 Task: Create a 45-minute meeting to brainstorm product marketing strategies.
Action: Mouse pressed left at (82, 121)
Screenshot: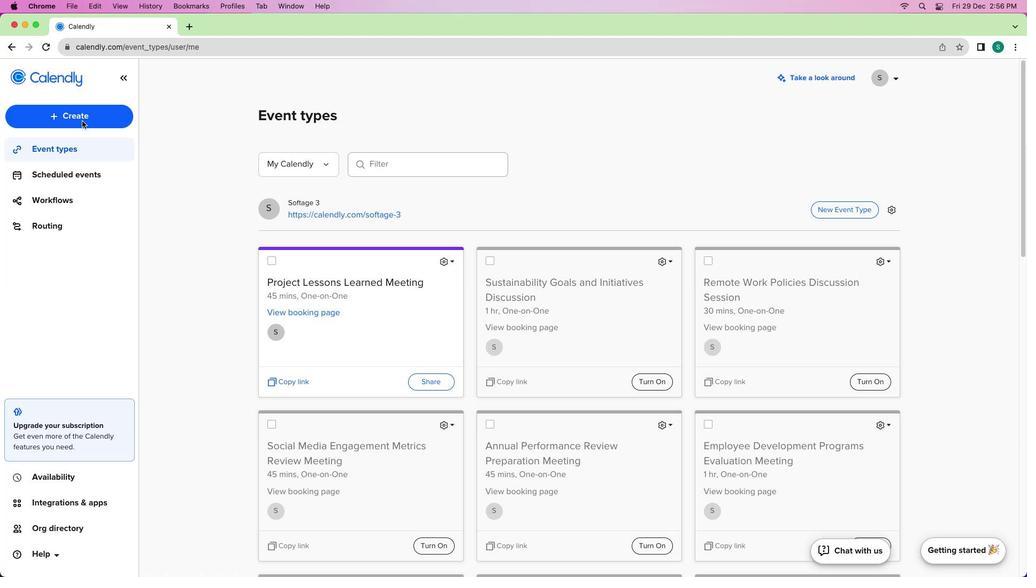 
Action: Mouse moved to (60, 118)
Screenshot: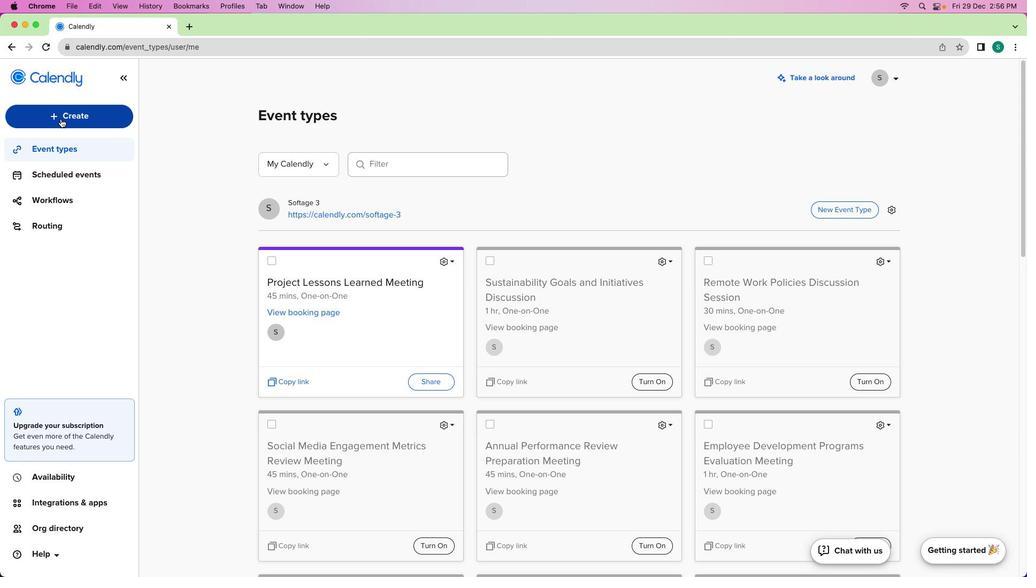 
Action: Mouse pressed left at (60, 118)
Screenshot: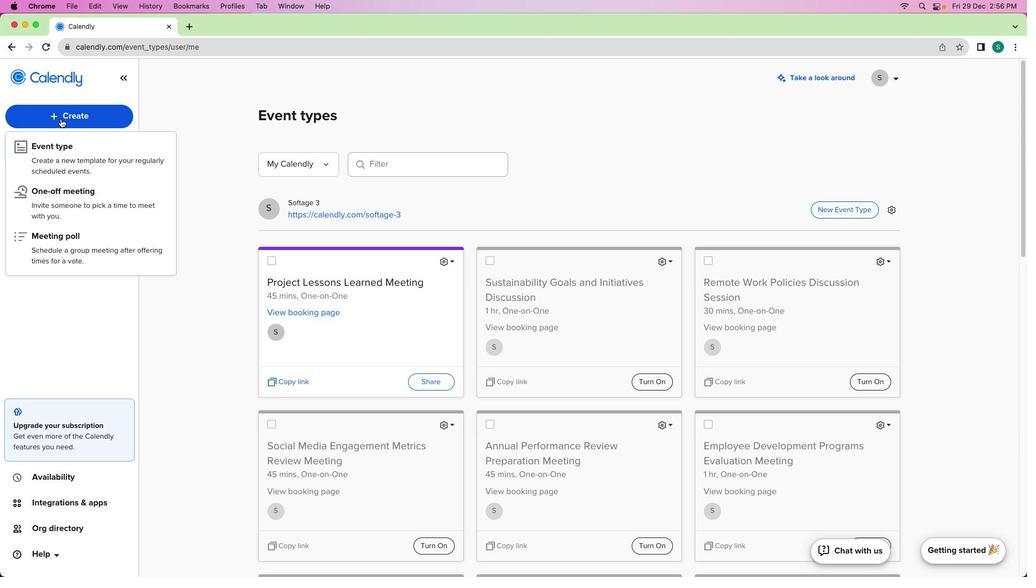 
Action: Mouse moved to (63, 147)
Screenshot: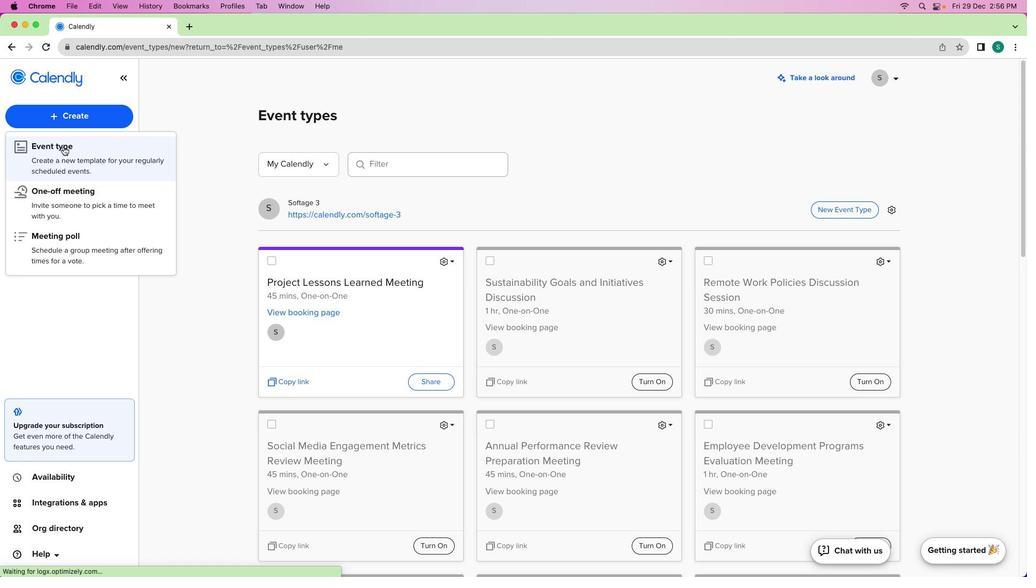 
Action: Mouse pressed left at (63, 147)
Screenshot: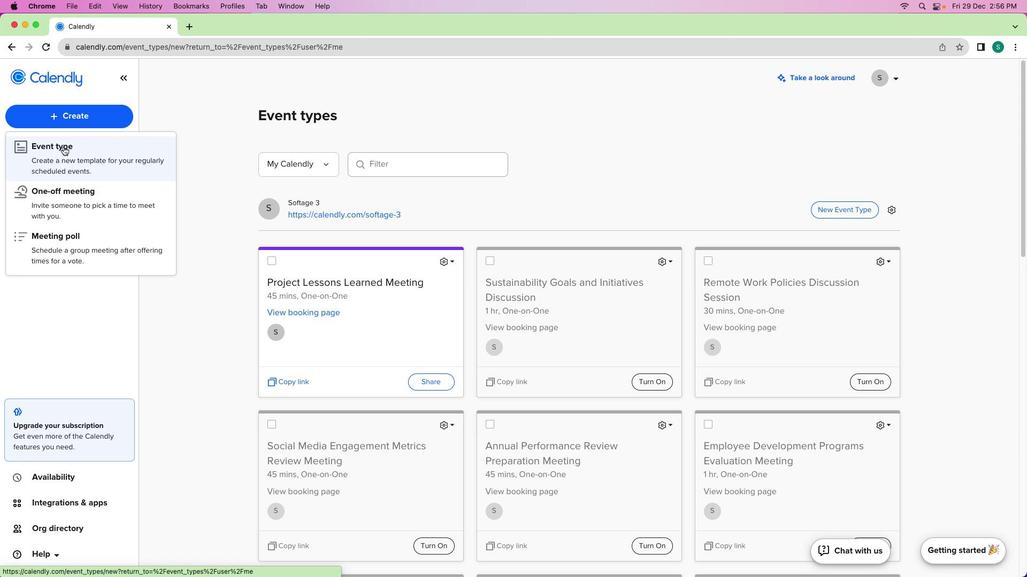 
Action: Mouse moved to (354, 203)
Screenshot: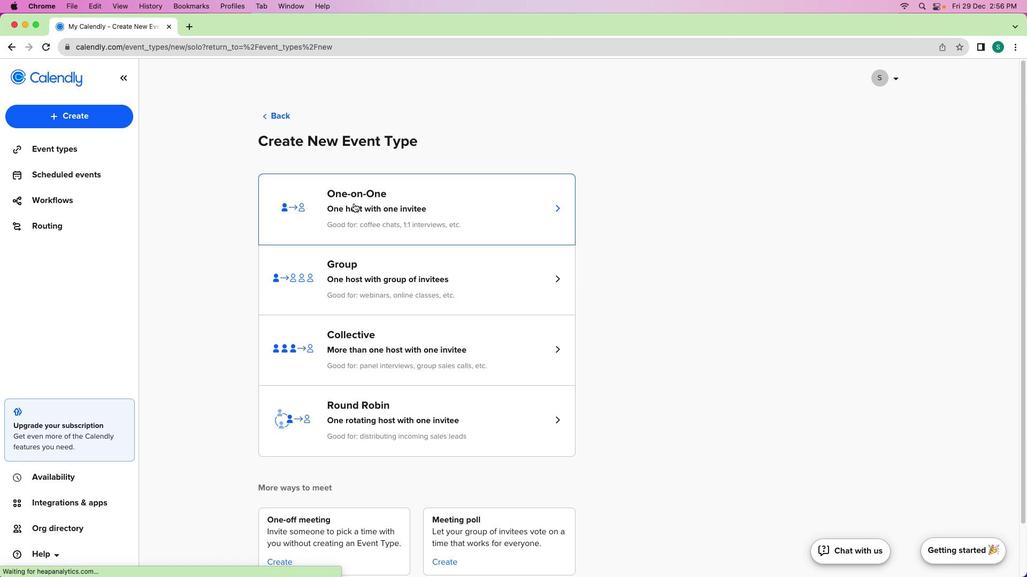 
Action: Mouse pressed left at (354, 203)
Screenshot: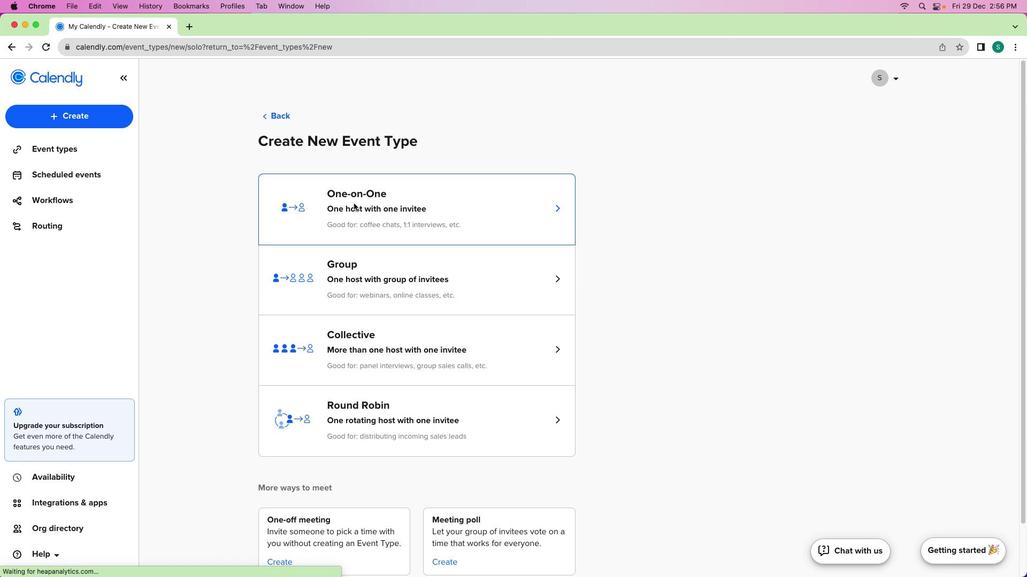 
Action: Mouse moved to (156, 167)
Screenshot: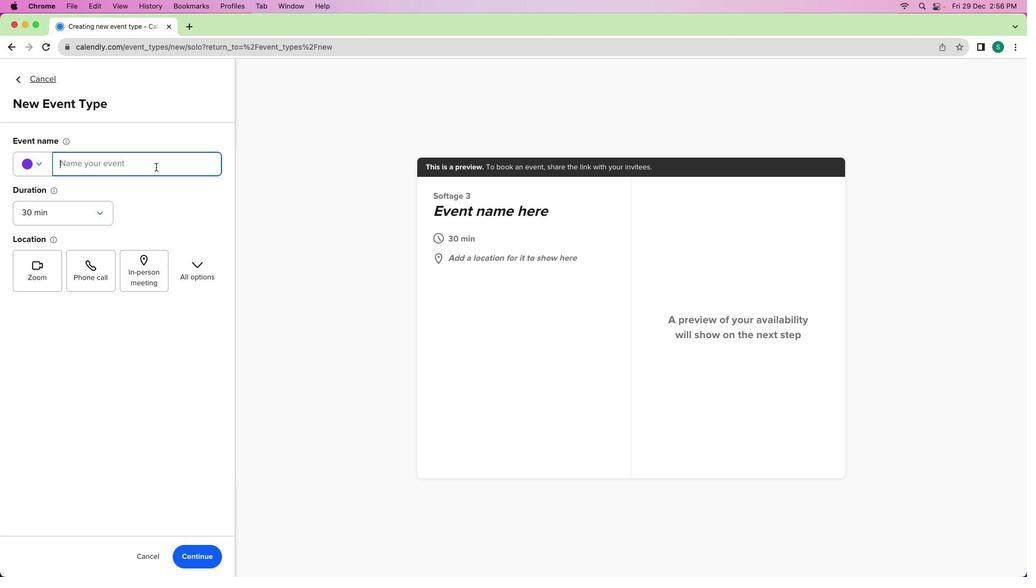 
Action: Mouse pressed left at (156, 167)
Screenshot: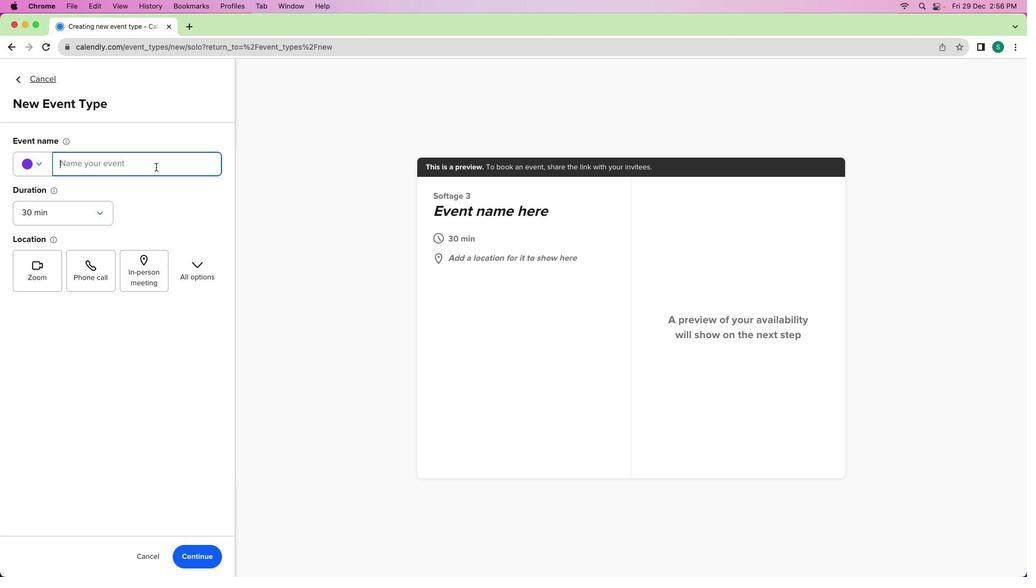 
Action: Mouse moved to (158, 156)
Screenshot: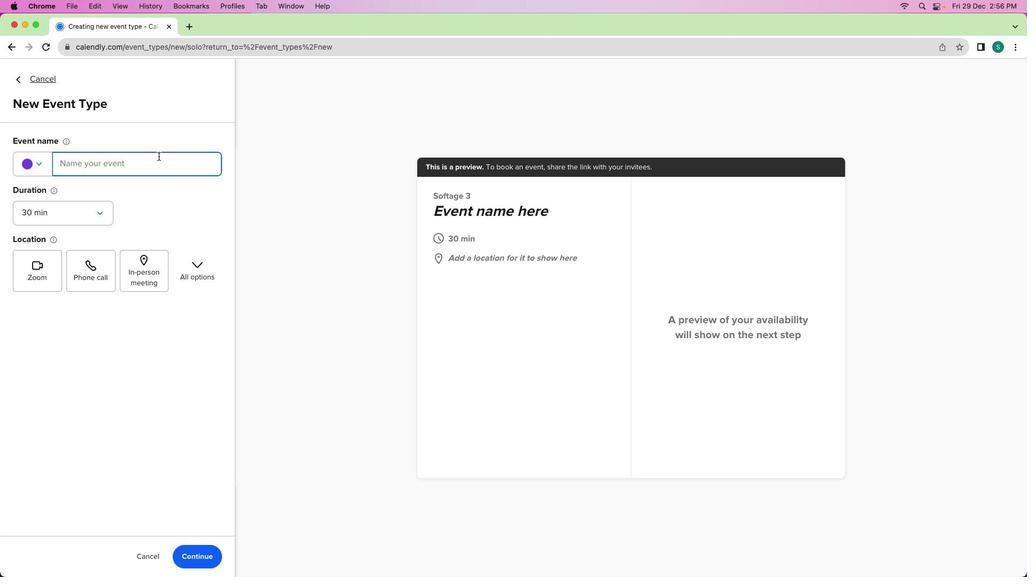 
Action: Key pressed Key.shift'P''r''o''d''u''c''t'Key.spaceKey.shift'M''a''r''k''e''t''i''n''g'Key.spaceKey.shift'S''t''r''a''t''e''g''i''e''s'Key.spaceKey.shift'B''r''a''i''n''s''t''o''r''m''i''n''g'Key.spaceKey.shift'S''e''s''s''i''o''n'
Screenshot: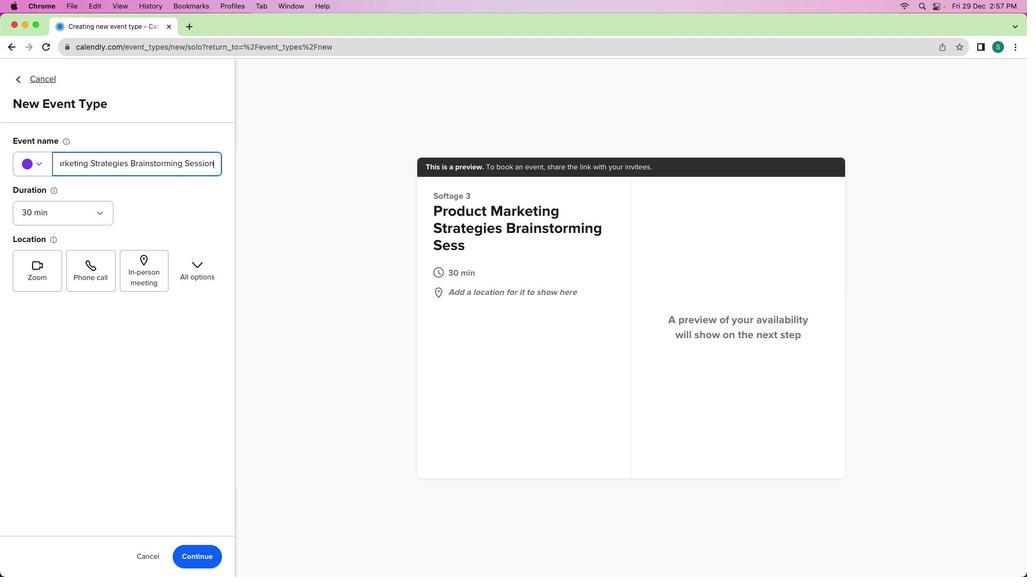 
Action: Mouse moved to (89, 212)
Screenshot: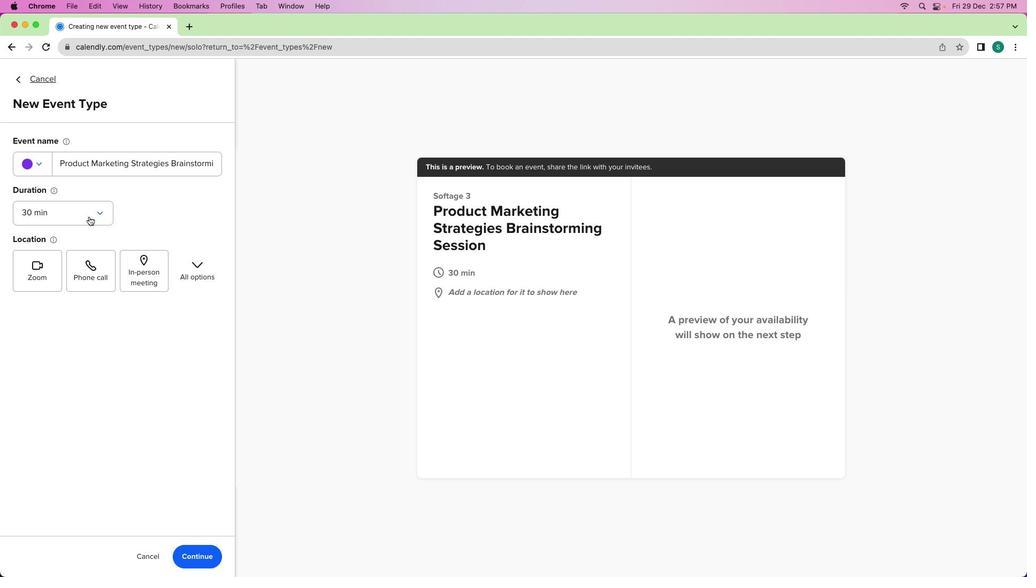 
Action: Mouse pressed left at (89, 212)
Screenshot: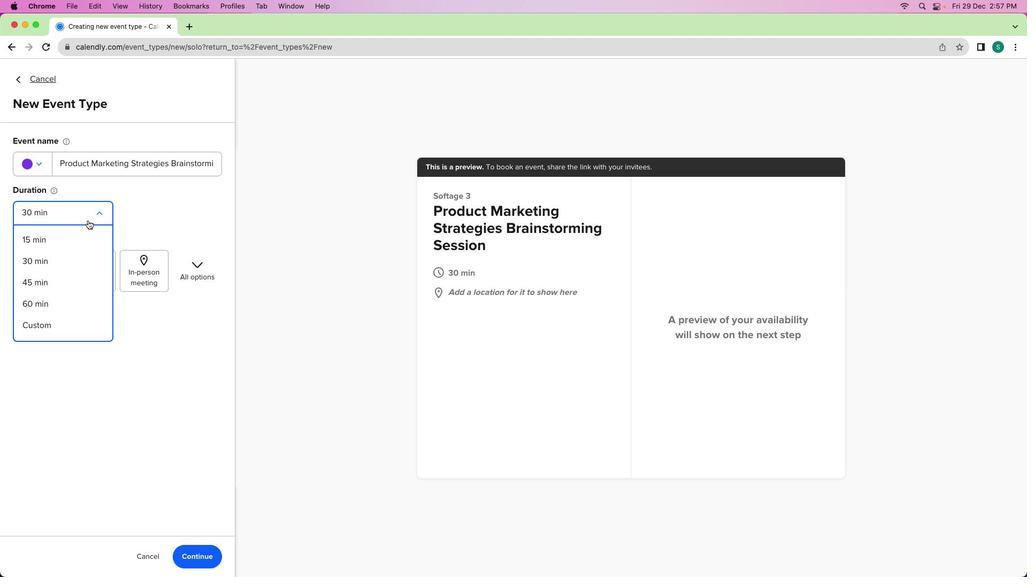 
Action: Mouse moved to (57, 276)
Screenshot: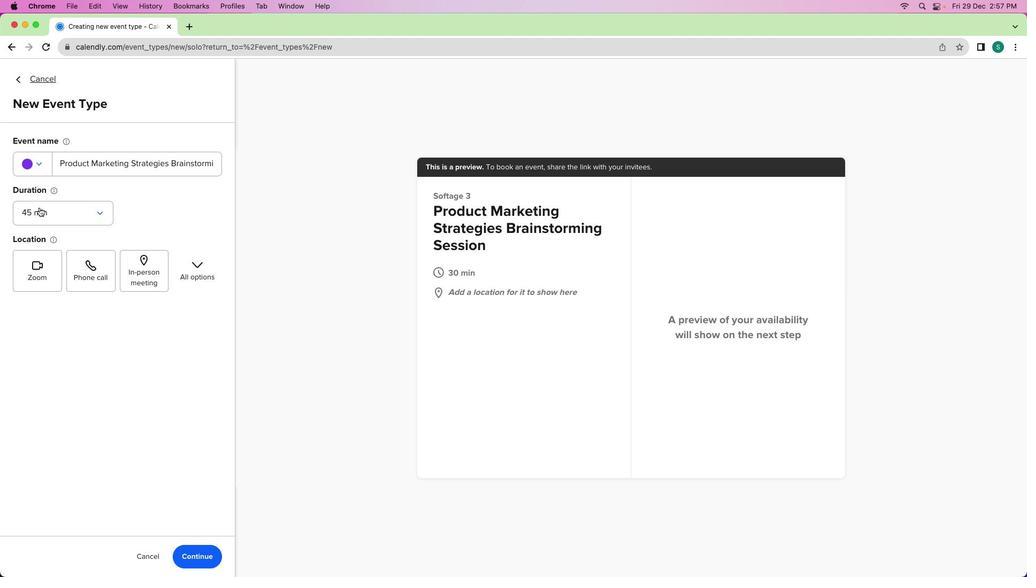 
Action: Mouse pressed left at (57, 276)
Screenshot: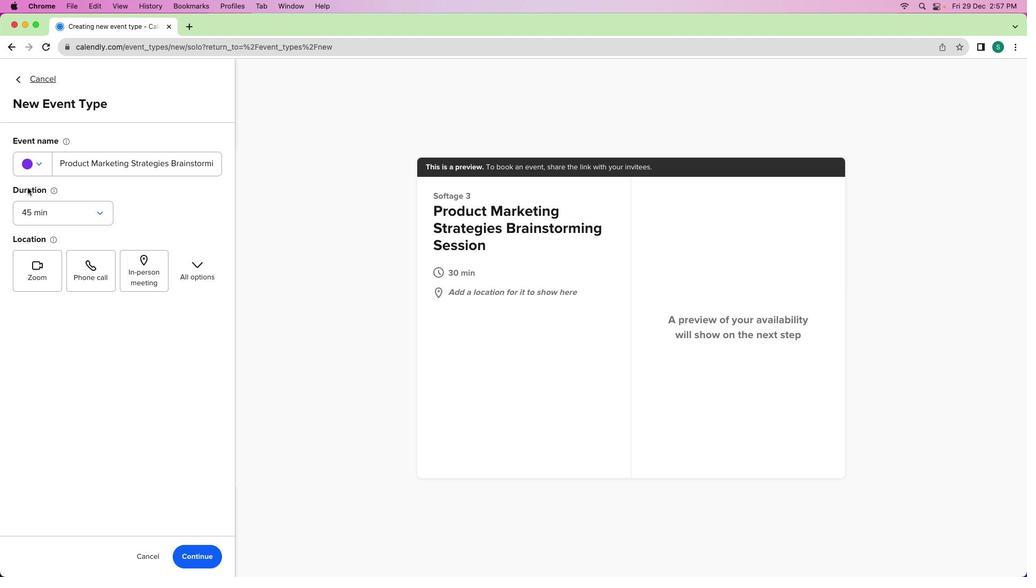
Action: Mouse moved to (20, 165)
Screenshot: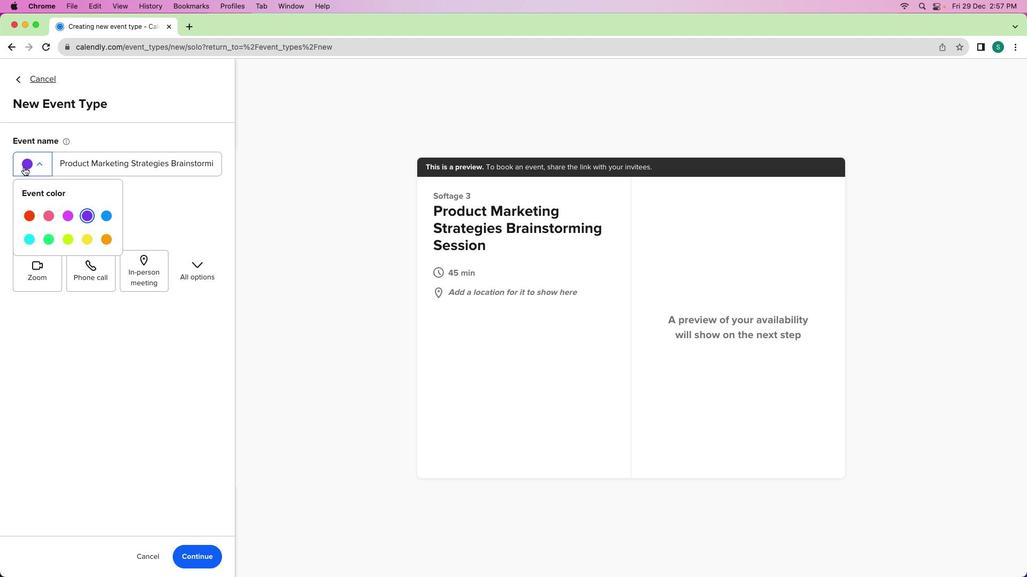 
Action: Mouse pressed left at (20, 165)
Screenshot: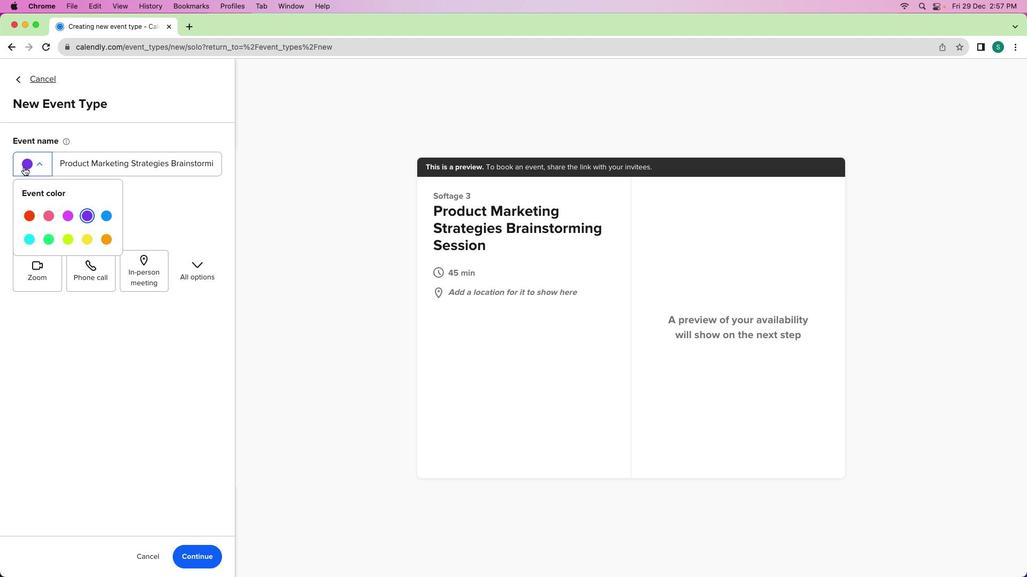 
Action: Mouse moved to (63, 238)
Screenshot: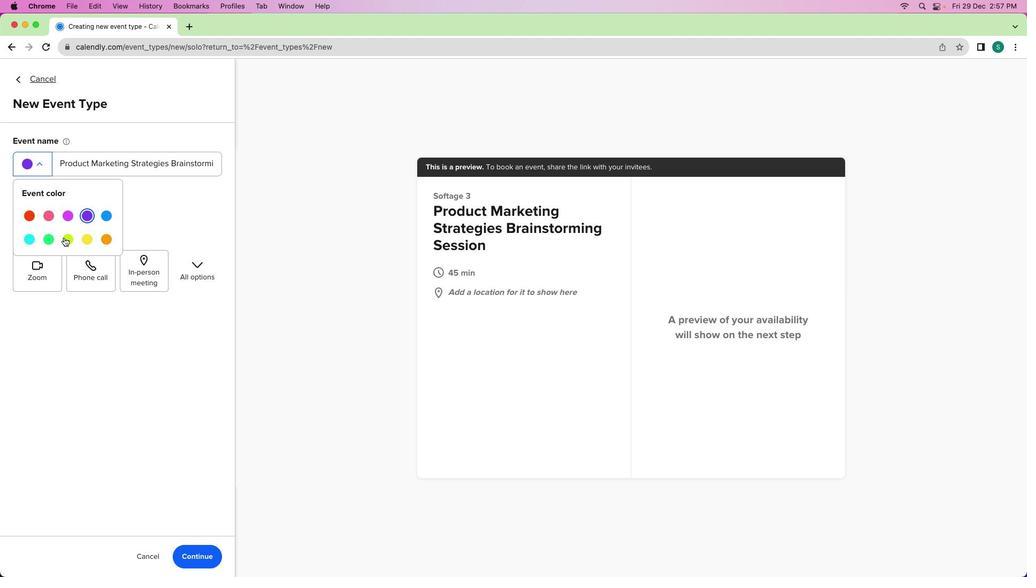 
Action: Mouse pressed left at (63, 238)
Screenshot: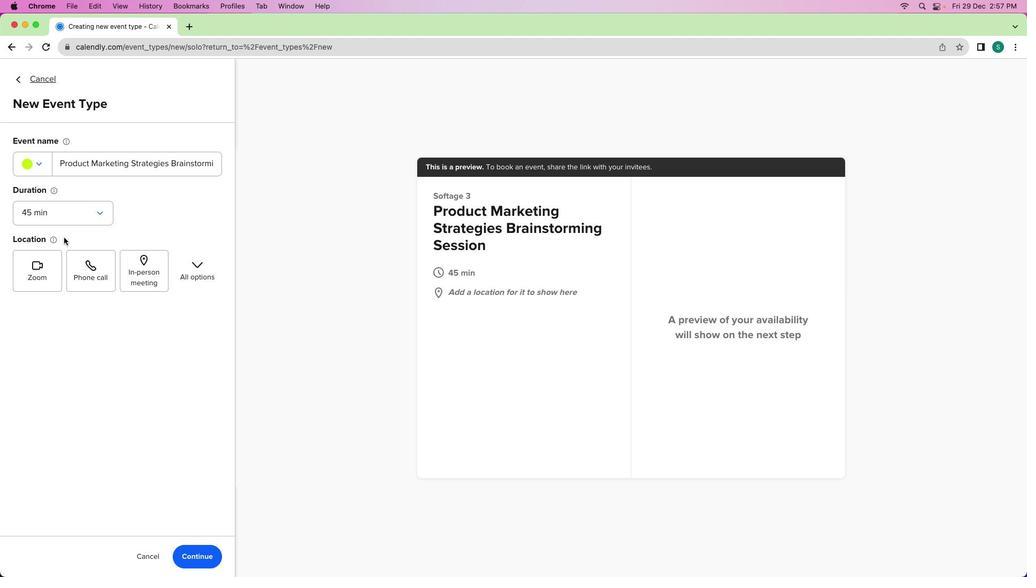 
Action: Mouse moved to (36, 268)
Screenshot: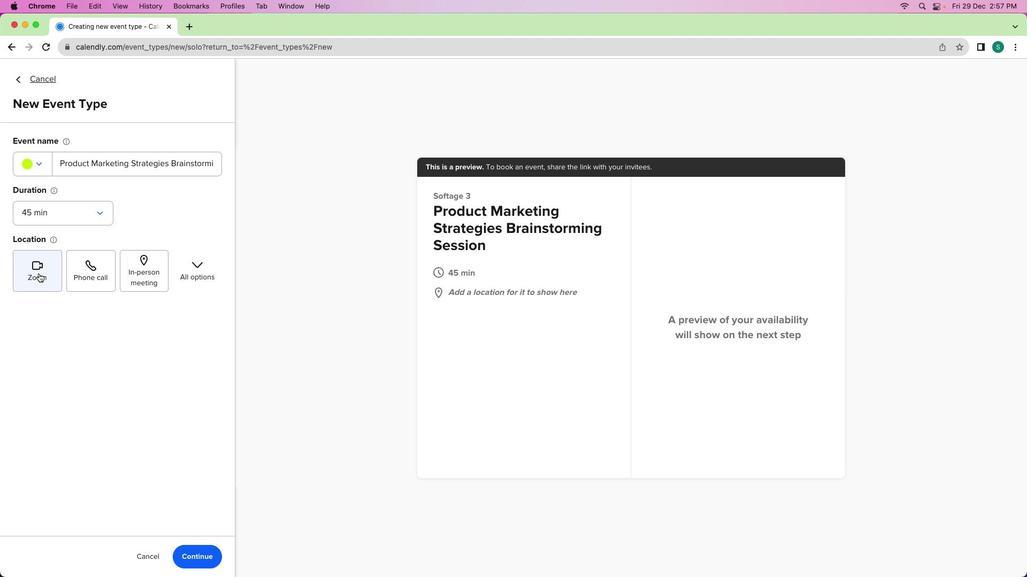 
Action: Mouse pressed left at (36, 268)
Screenshot: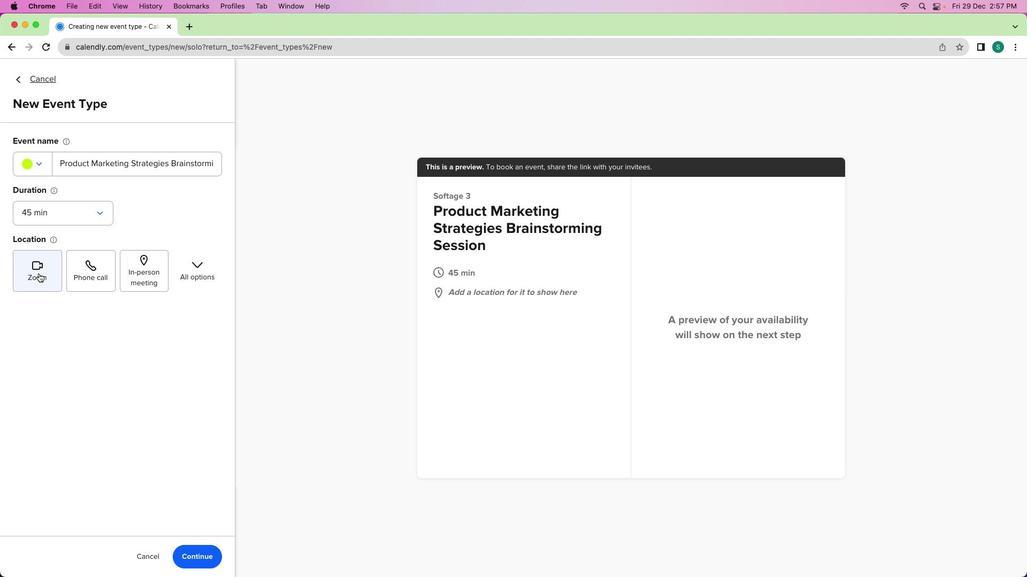 
Action: Mouse moved to (186, 563)
Screenshot: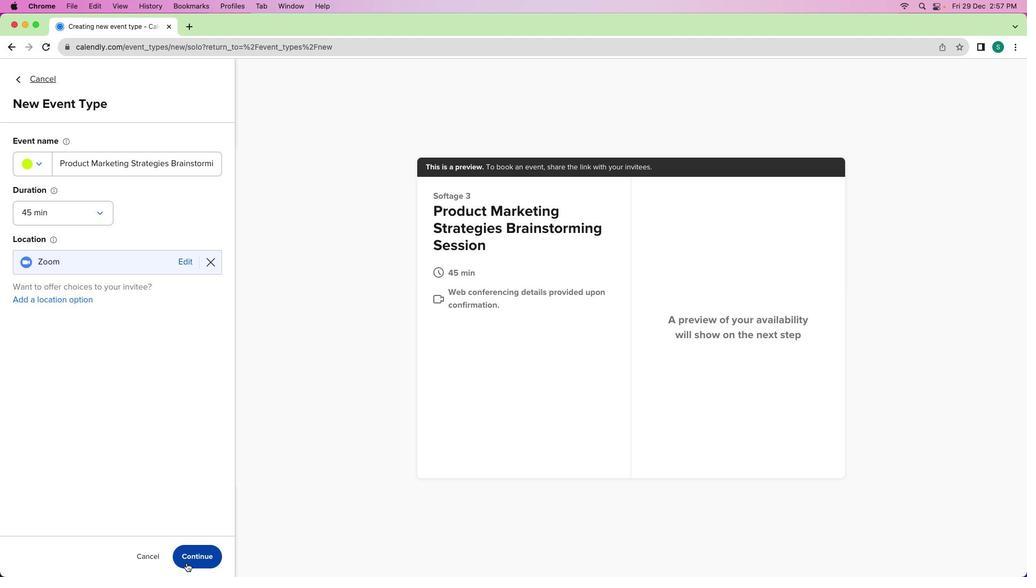
Action: Mouse pressed left at (186, 563)
Screenshot: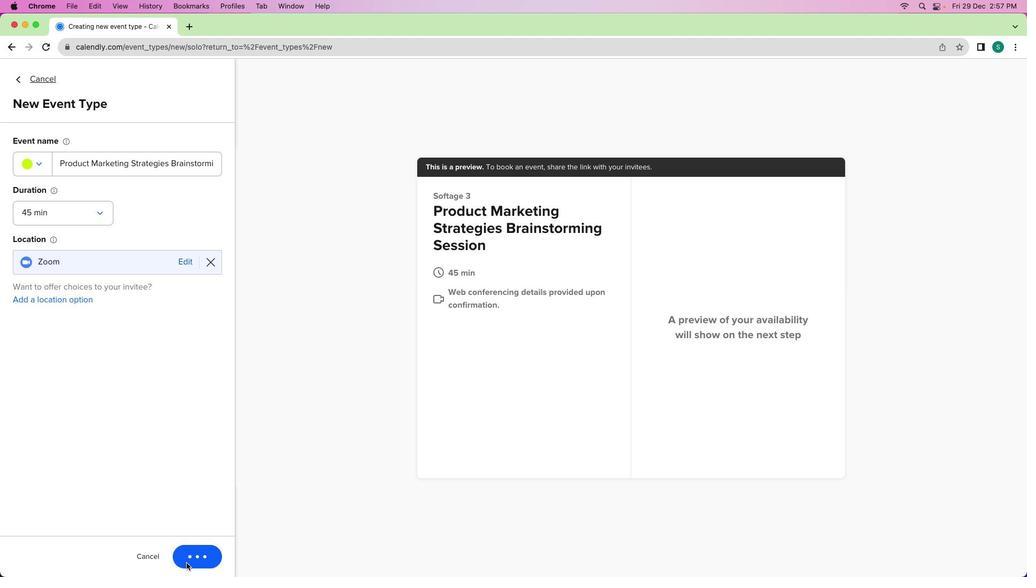 
Action: Mouse moved to (41, 78)
Screenshot: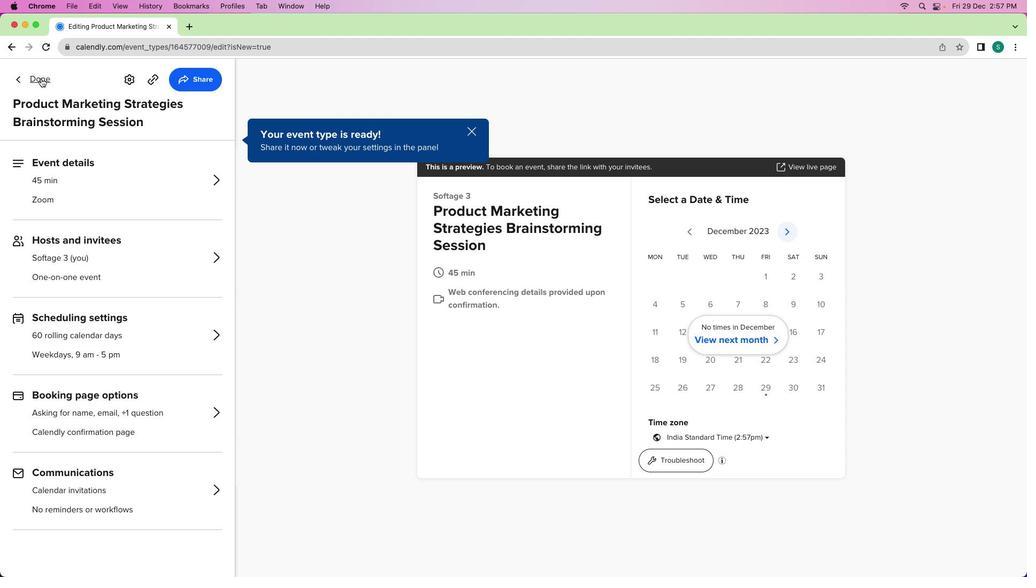 
Action: Mouse pressed left at (41, 78)
Screenshot: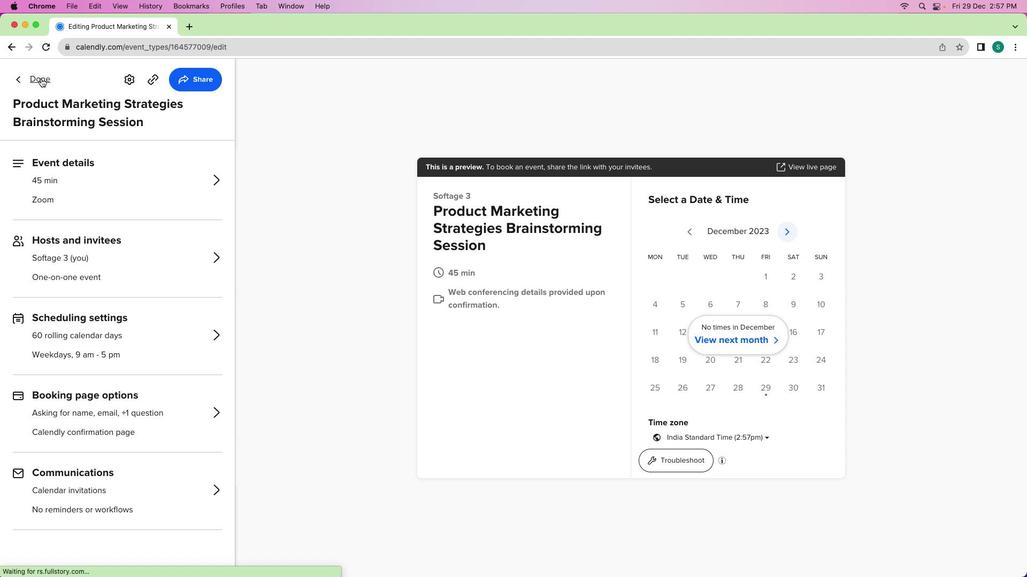 
Action: Mouse moved to (362, 327)
Screenshot: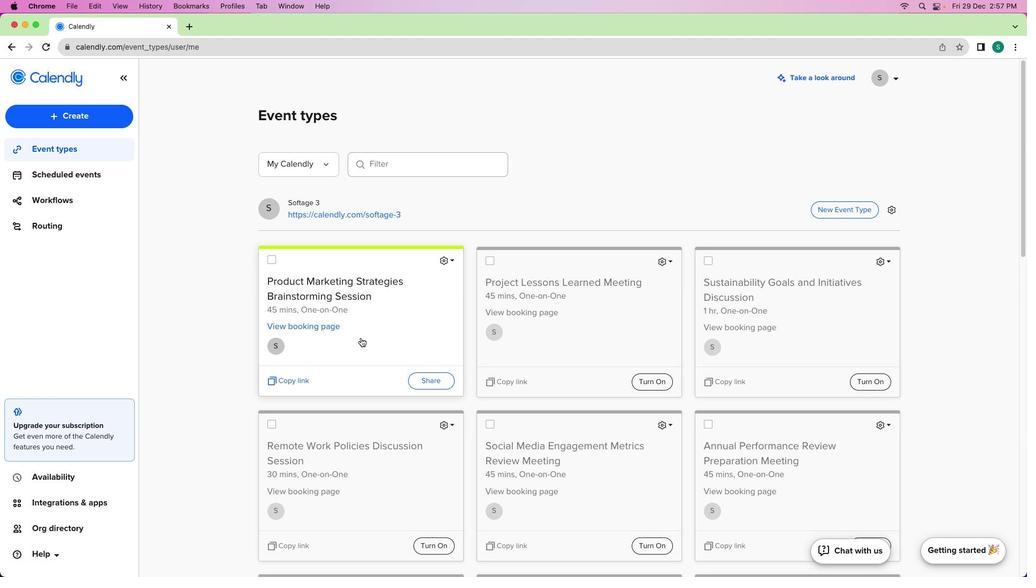 
